 Task: Zoom the sheet by 90%.
Action: Mouse moved to (378, 361)
Screenshot: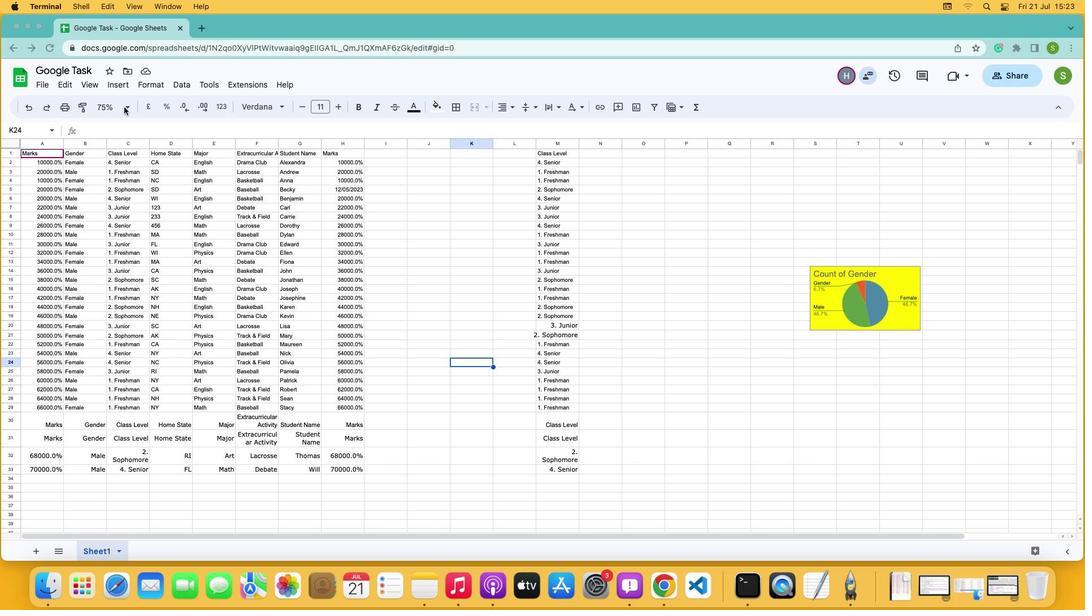 
Action: Mouse pressed left at (378, 361)
Screenshot: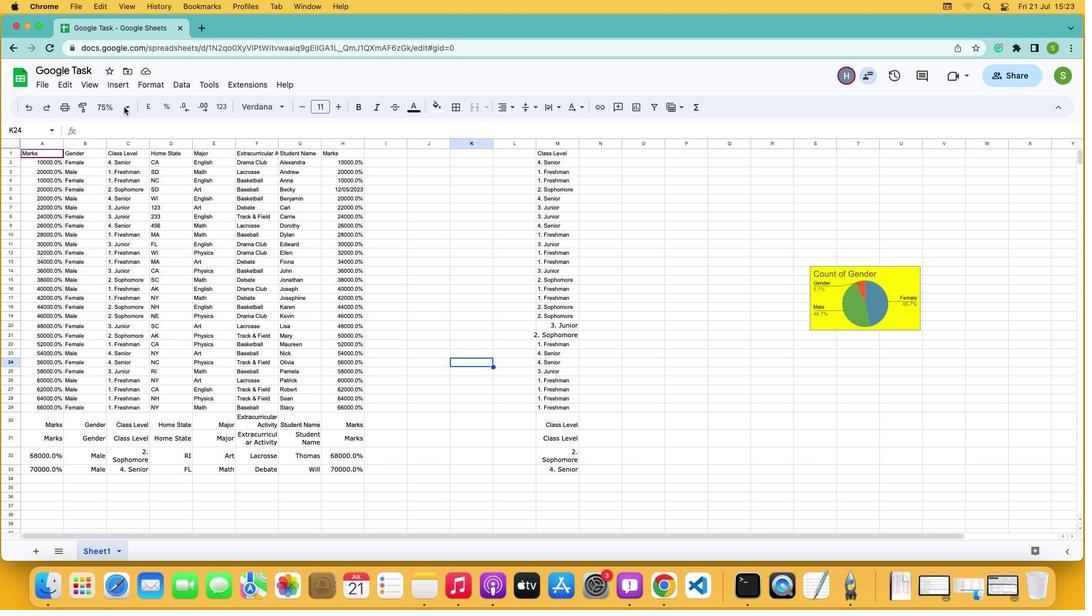 
Action: Mouse moved to (385, 358)
Screenshot: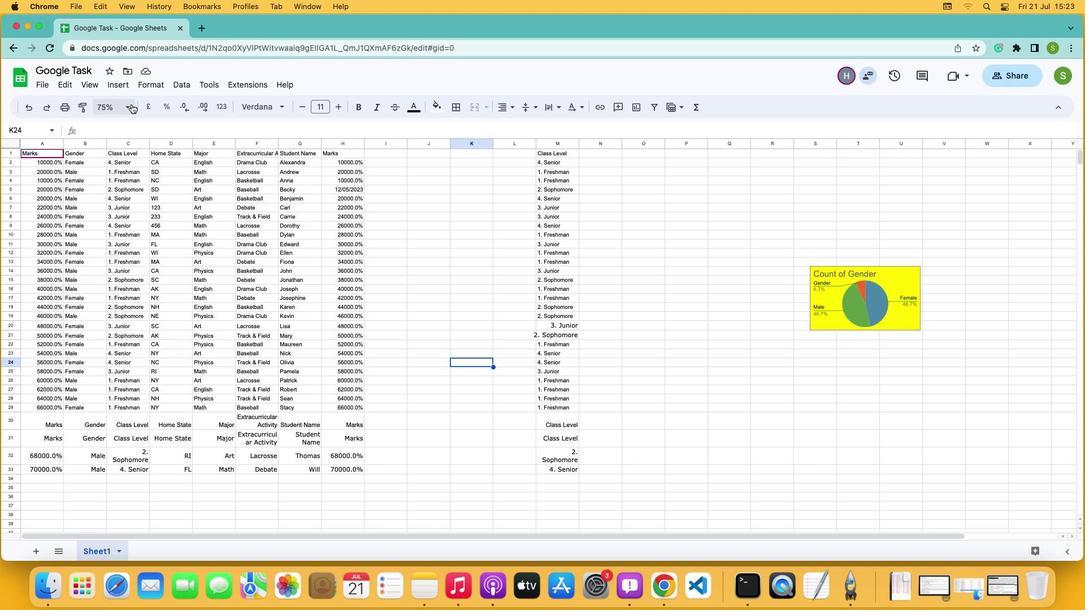 
Action: Mouse pressed left at (385, 358)
Screenshot: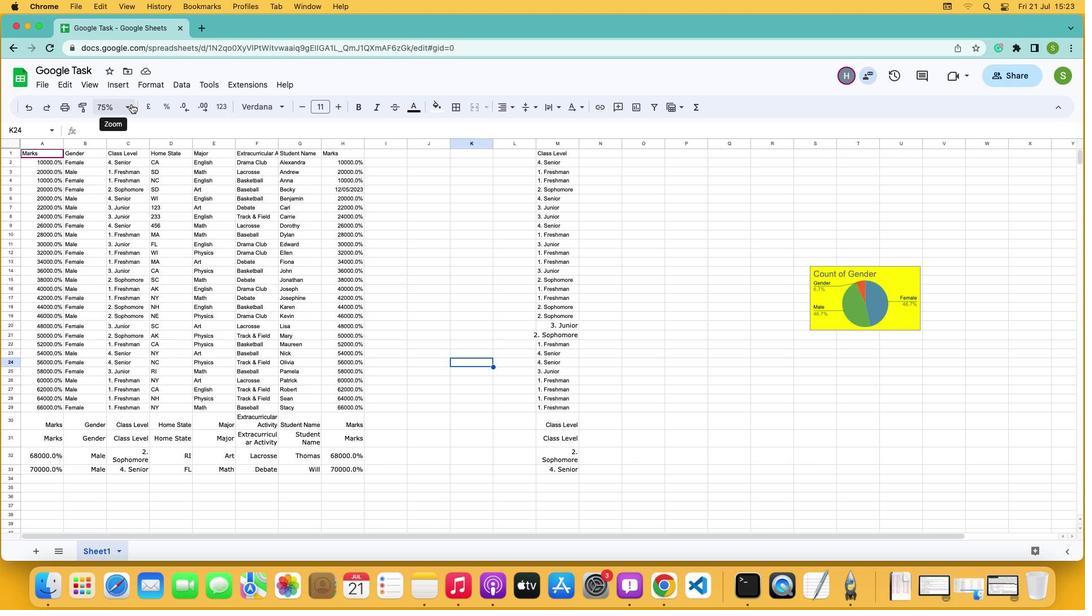 
Action: Mouse moved to (372, 419)
Screenshot: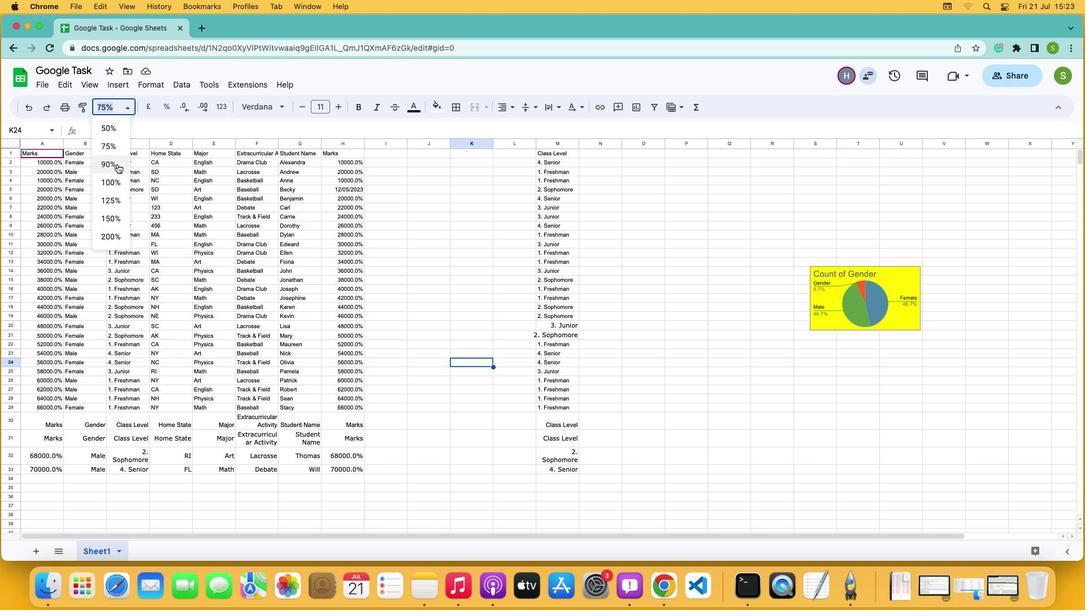 
Action: Mouse pressed left at (372, 419)
Screenshot: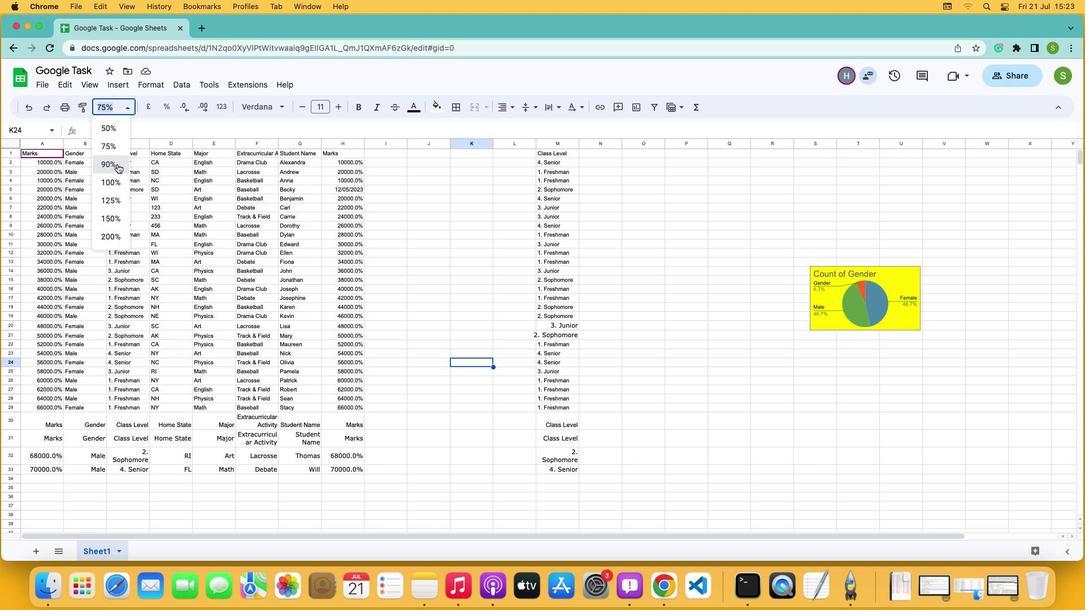 
